 Task: Select the off option in the diff line modified.
Action: Mouse moved to (19, 516)
Screenshot: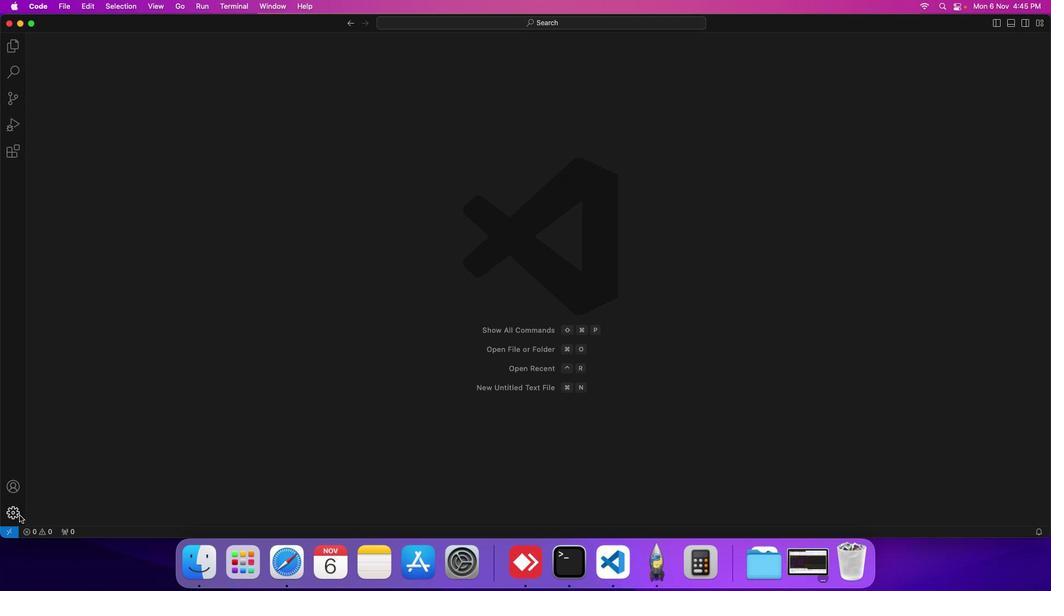 
Action: Mouse pressed left at (19, 516)
Screenshot: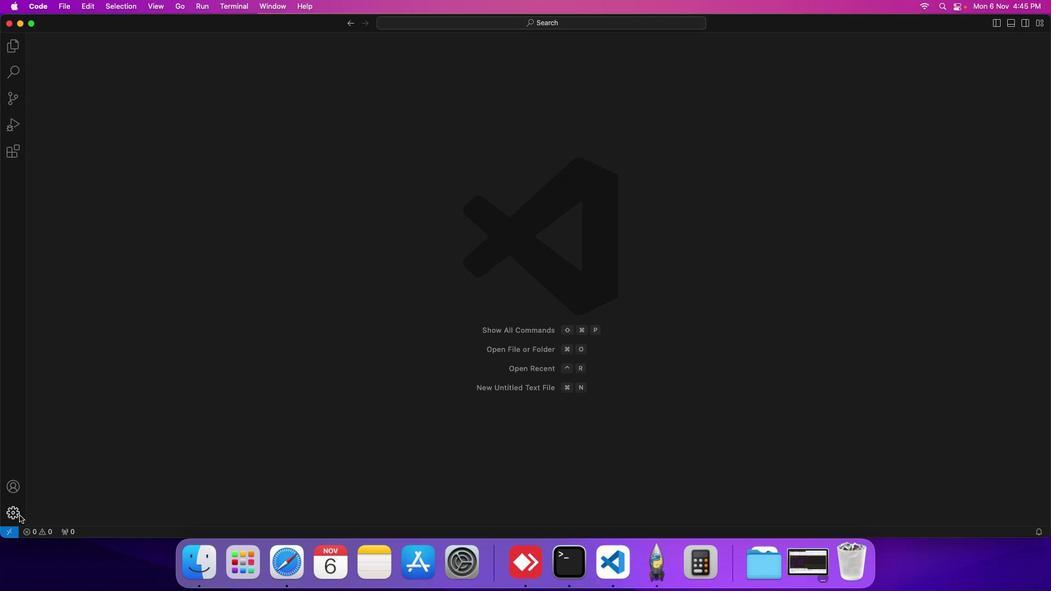 
Action: Mouse moved to (63, 431)
Screenshot: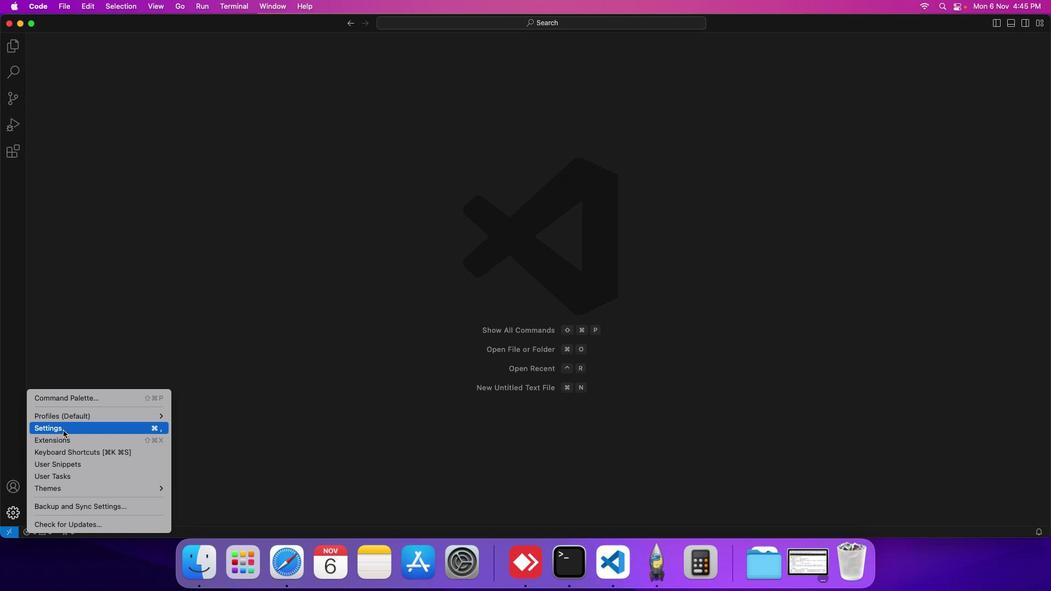
Action: Mouse pressed left at (63, 431)
Screenshot: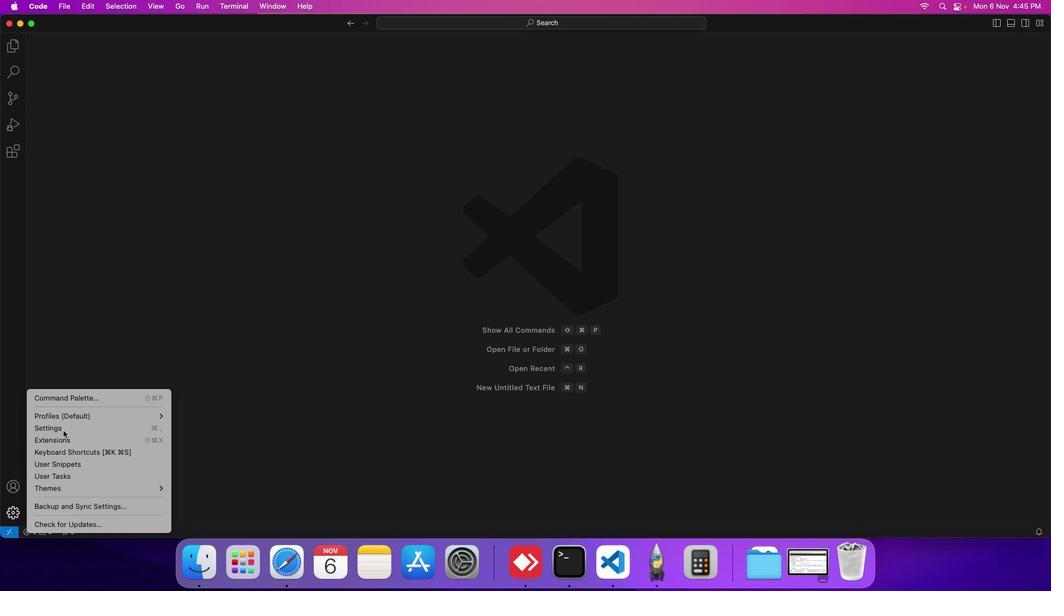 
Action: Mouse moved to (259, 159)
Screenshot: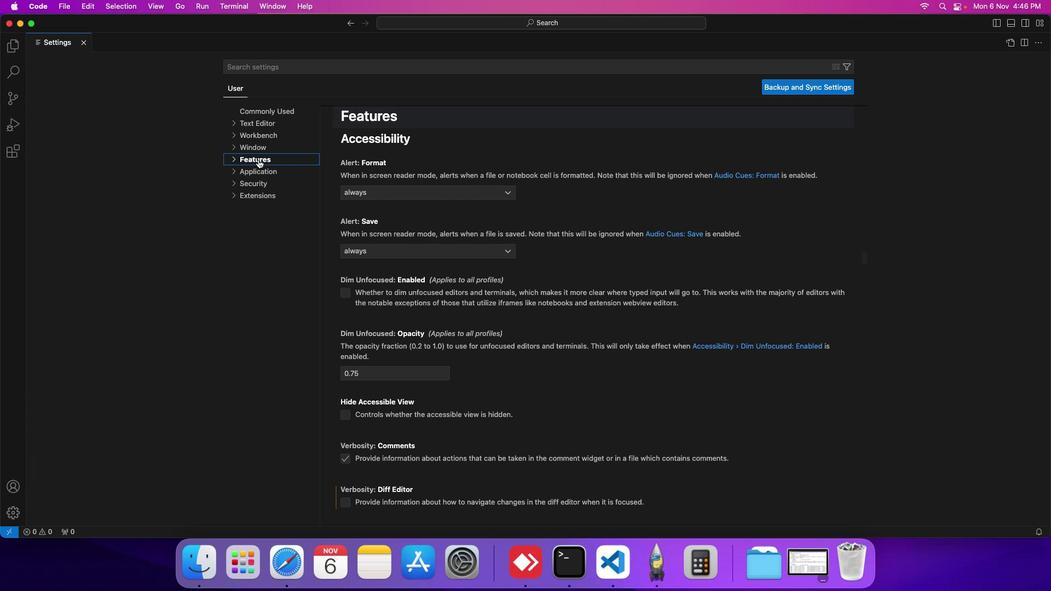 
Action: Mouse pressed left at (259, 159)
Screenshot: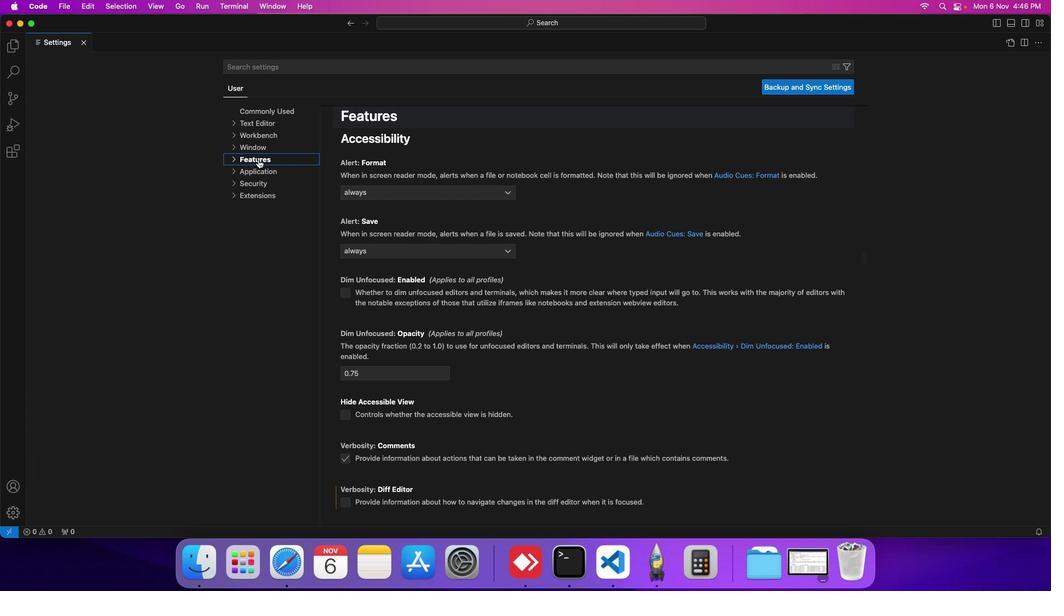 
Action: Mouse moved to (266, 355)
Screenshot: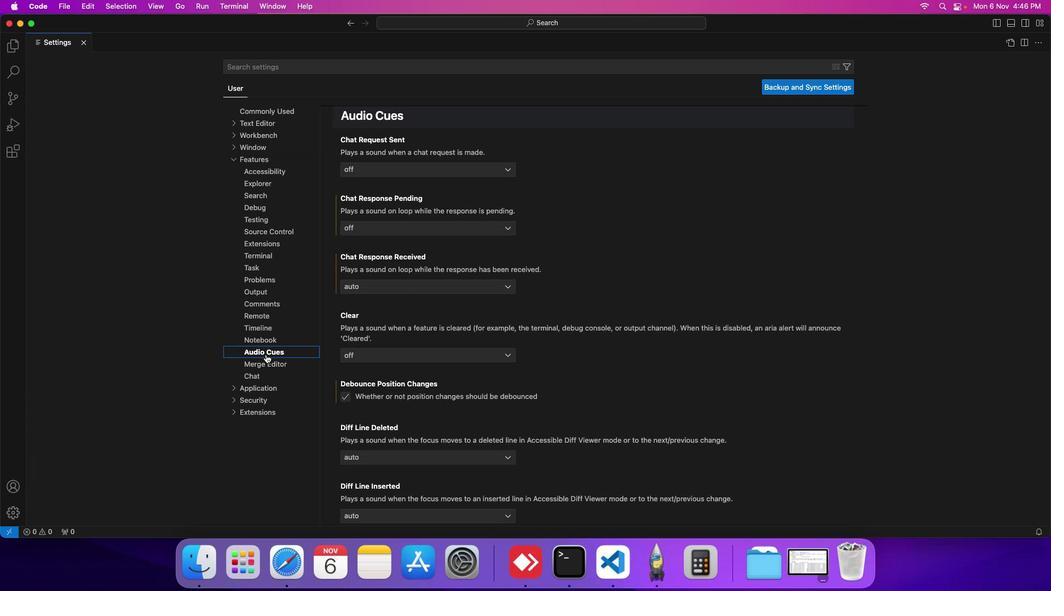 
Action: Mouse pressed left at (266, 355)
Screenshot: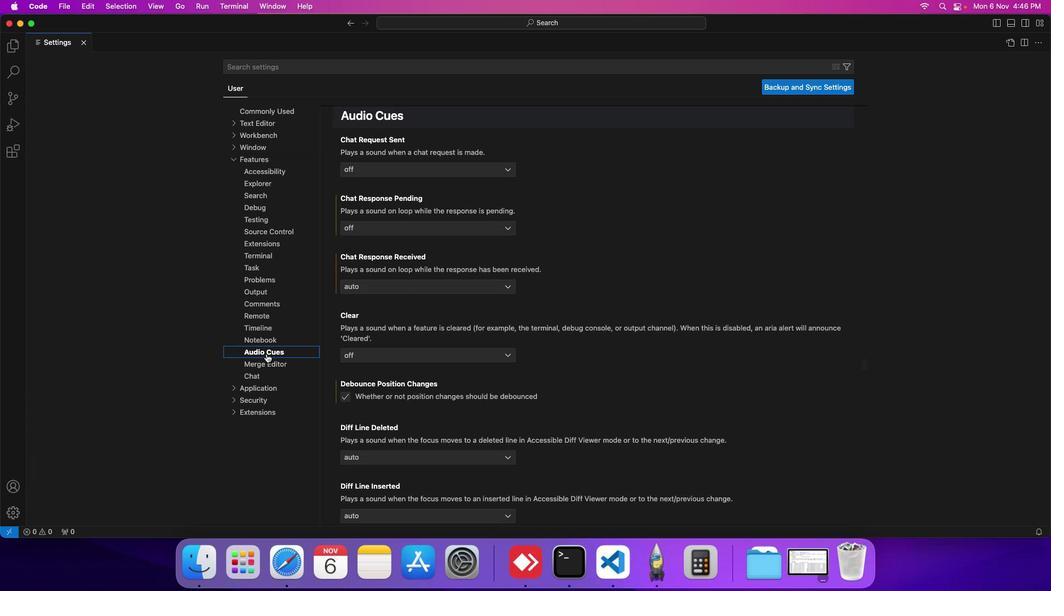 
Action: Mouse moved to (361, 403)
Screenshot: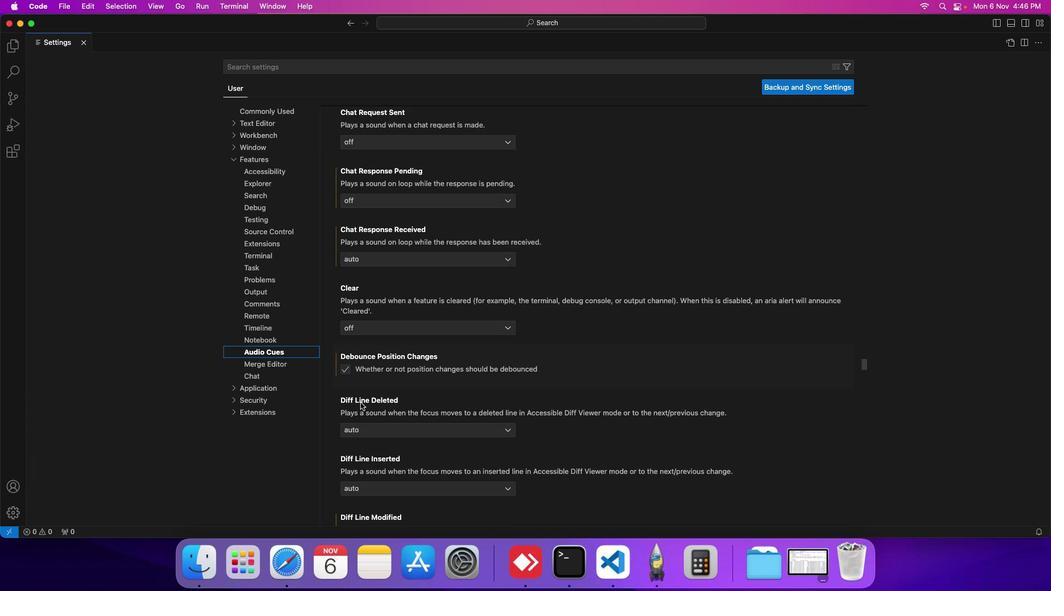 
Action: Mouse scrolled (361, 403) with delta (0, 0)
Screenshot: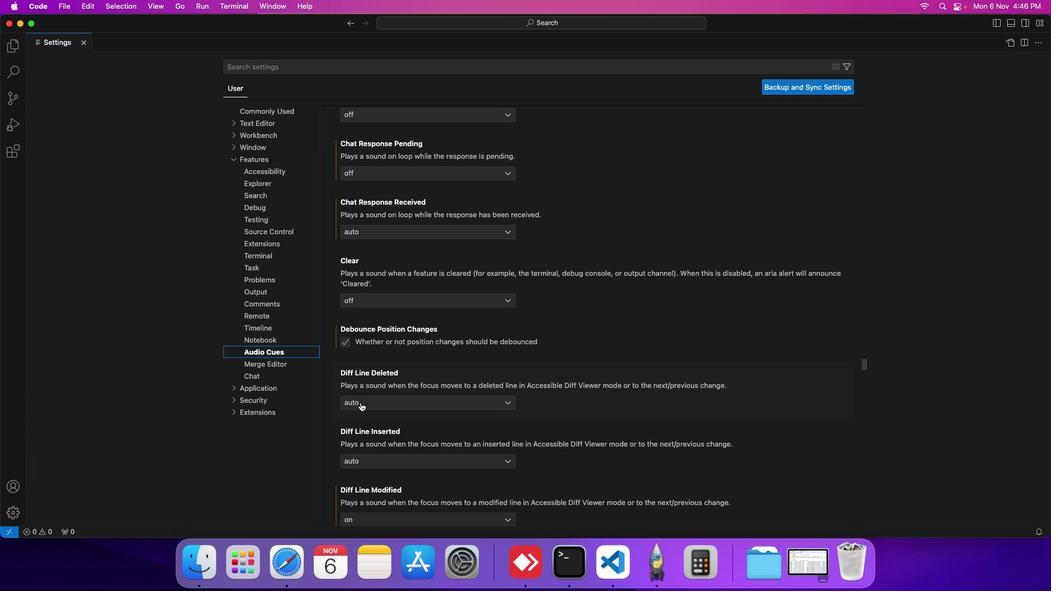 
Action: Mouse scrolled (361, 403) with delta (0, 0)
Screenshot: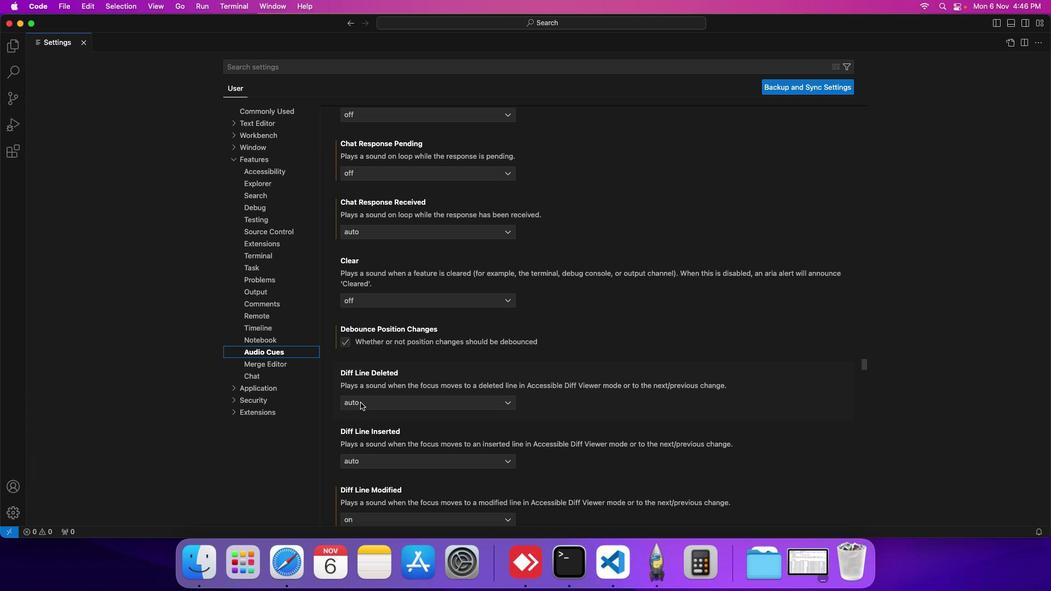 
Action: Mouse scrolled (361, 403) with delta (0, 0)
Screenshot: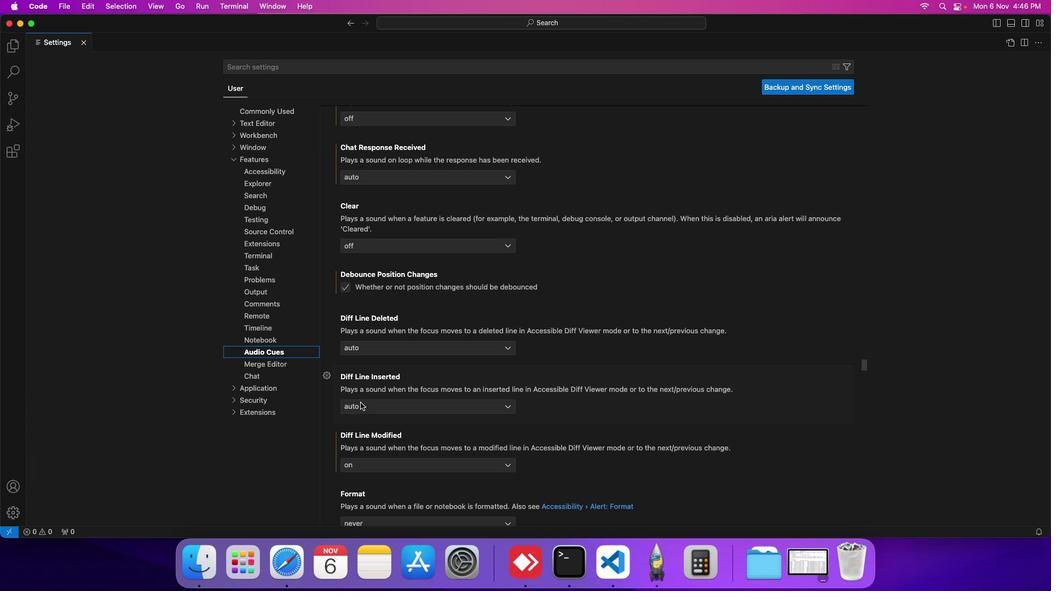 
Action: Mouse scrolled (361, 403) with delta (0, 0)
Screenshot: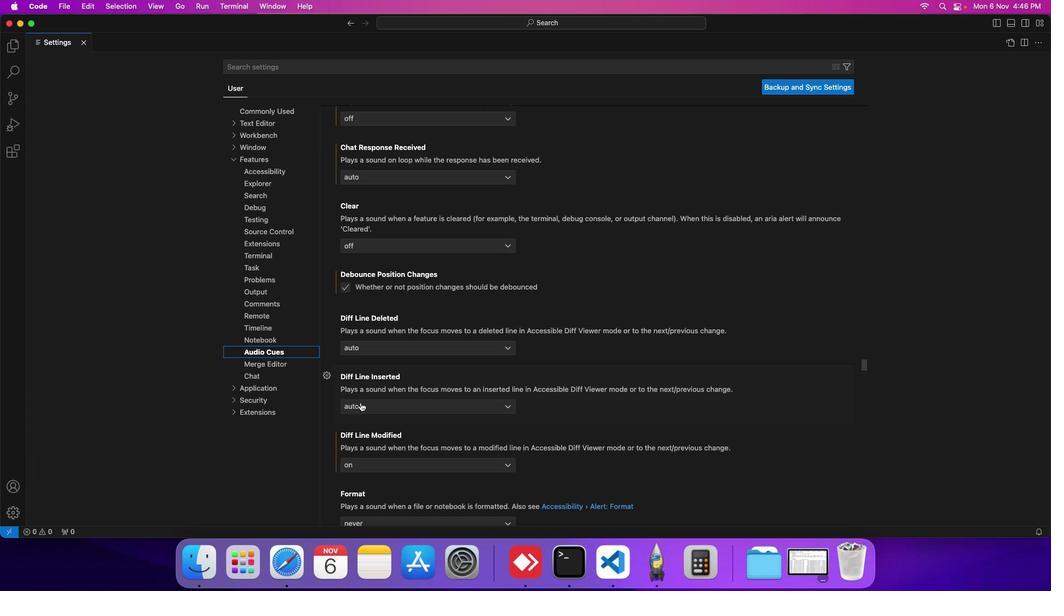 
Action: Mouse scrolled (361, 403) with delta (0, 0)
Screenshot: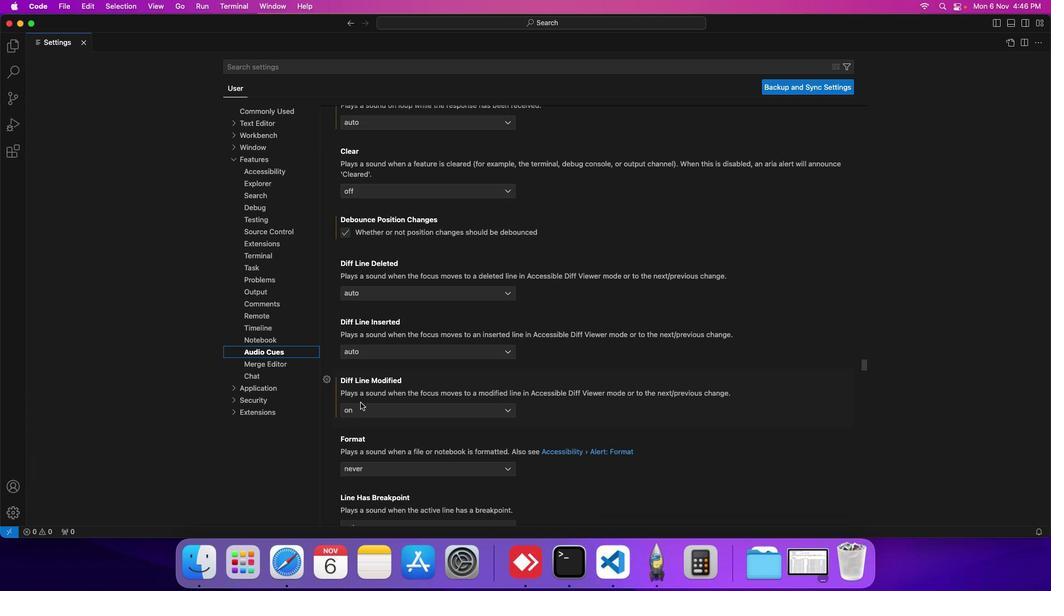 
Action: Mouse scrolled (361, 403) with delta (0, 0)
Screenshot: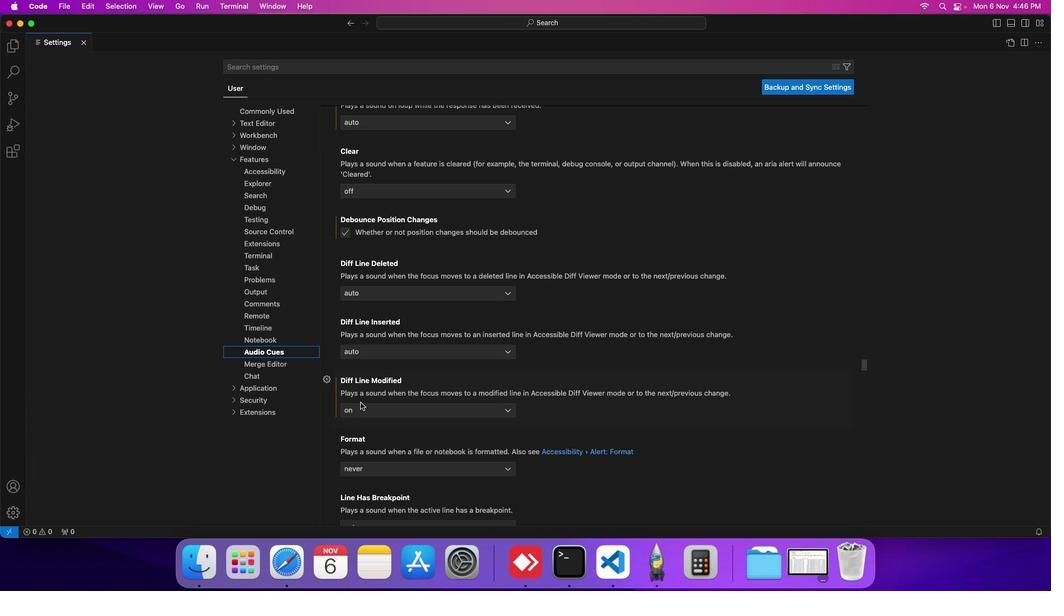 
Action: Mouse moved to (367, 412)
Screenshot: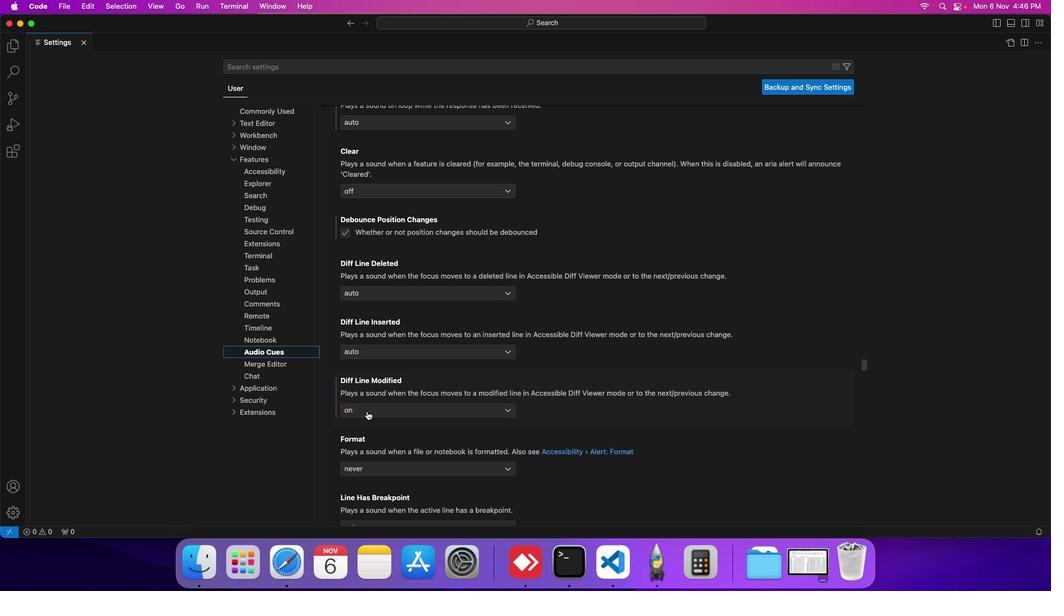 
Action: Mouse pressed left at (367, 412)
Screenshot: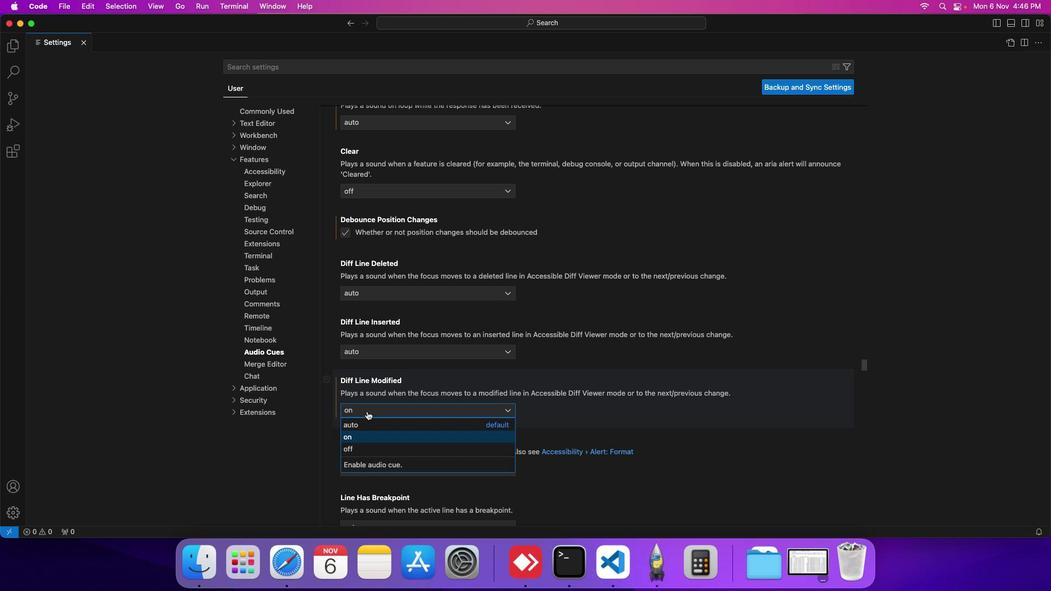 
Action: Mouse moved to (364, 449)
Screenshot: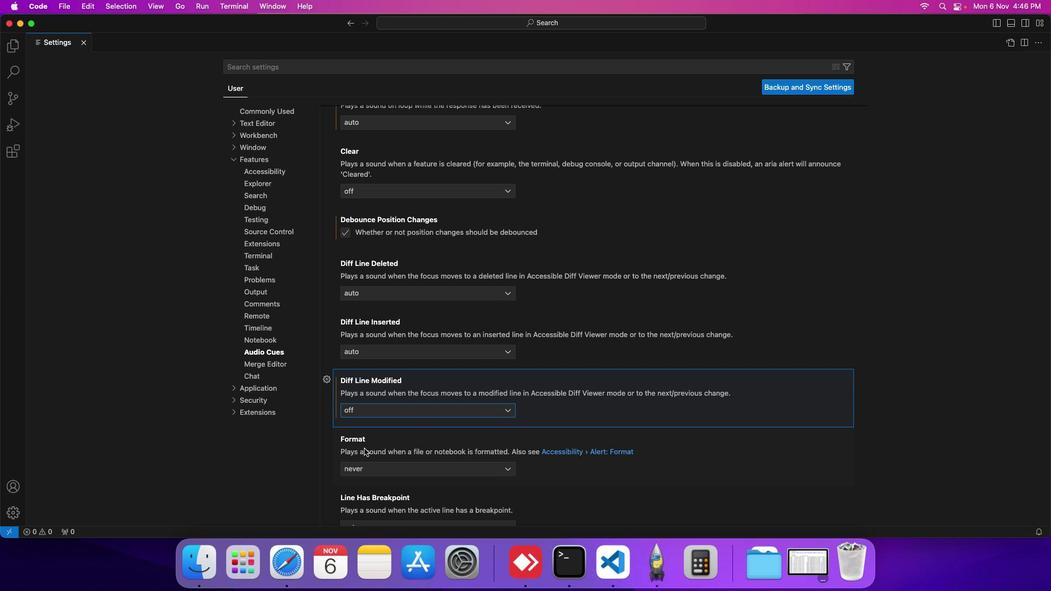 
Action: Mouse pressed left at (364, 449)
Screenshot: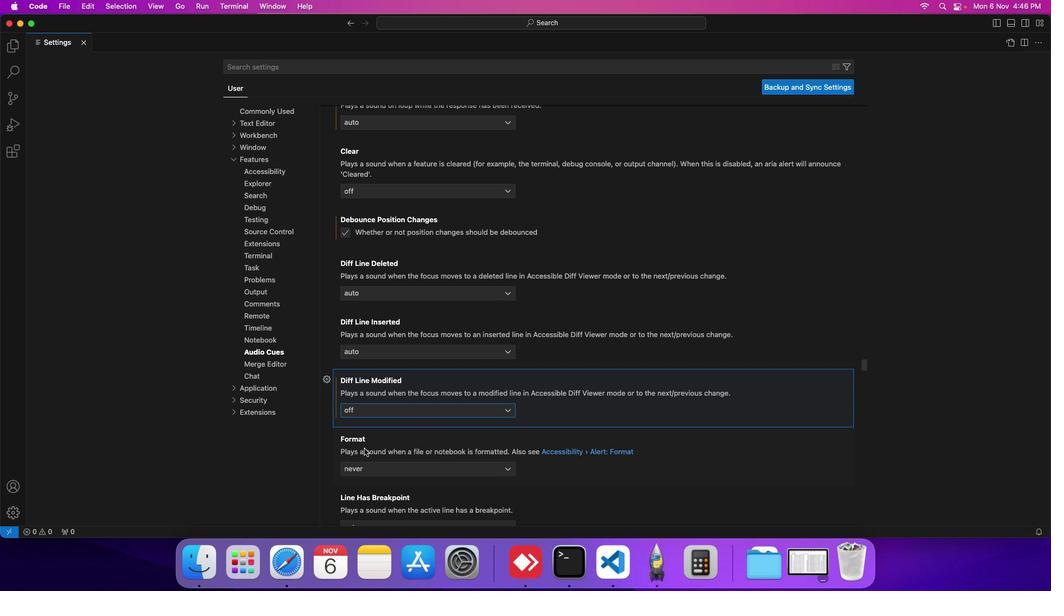 
Action: Mouse moved to (419, 425)
Screenshot: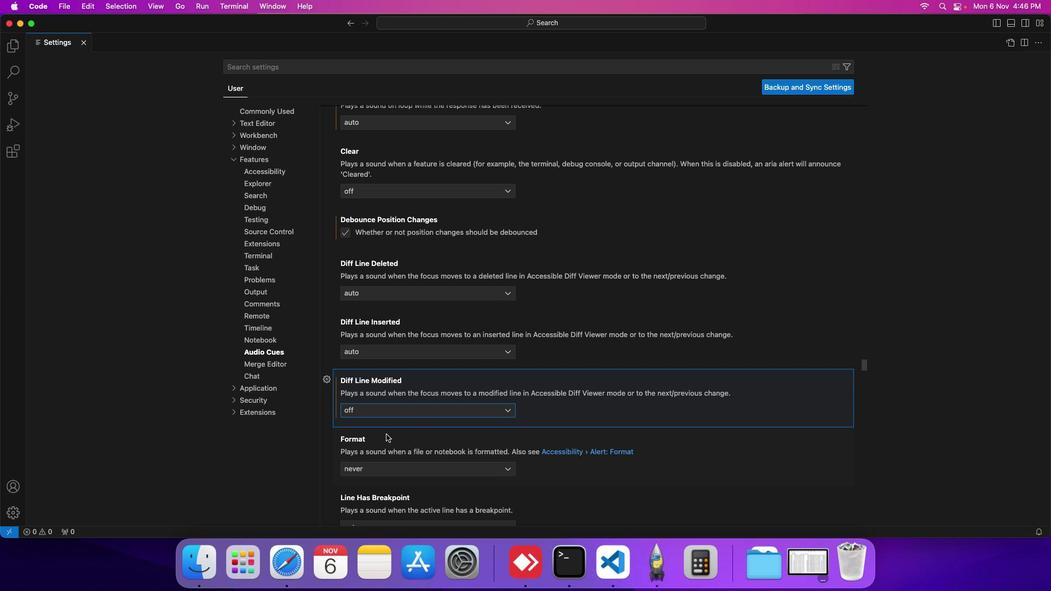 
